 Task: Reply to an email requesting a meeting to discuss the new employee benefits program.
Action: Mouse moved to (231, 55)
Screenshot: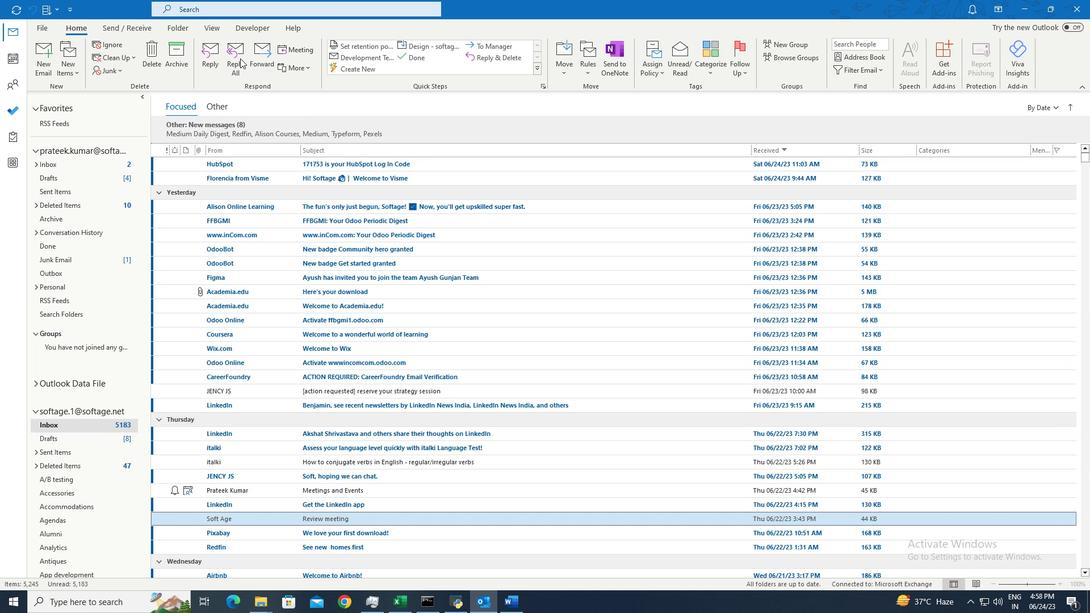 
Action: Mouse pressed left at (231, 55)
Screenshot: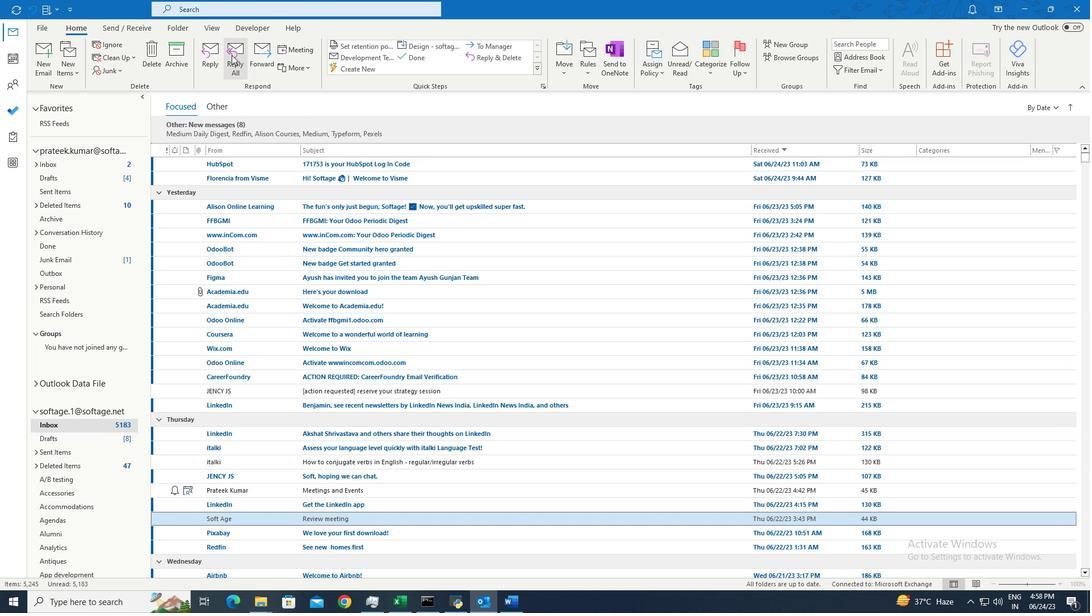
Action: Mouse moved to (392, 70)
Screenshot: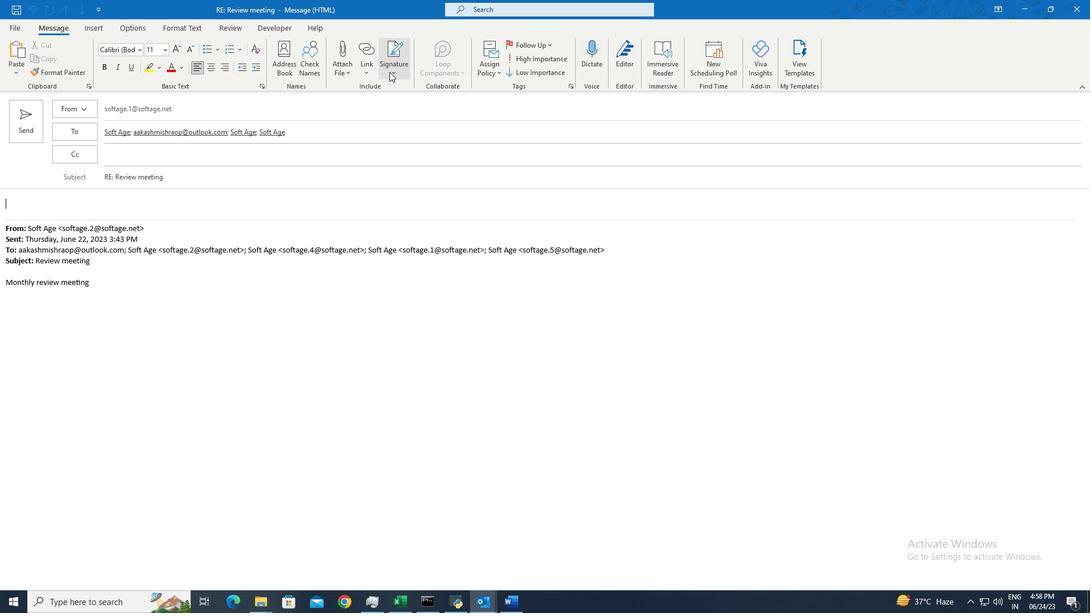 
Action: Mouse pressed left at (392, 70)
Screenshot: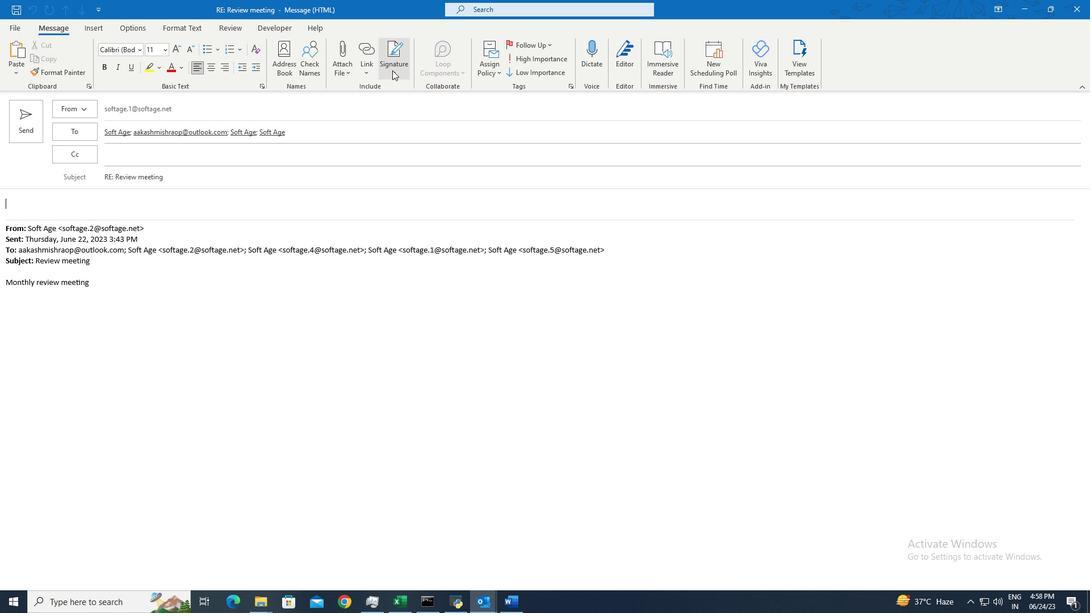 
Action: Mouse moved to (415, 89)
Screenshot: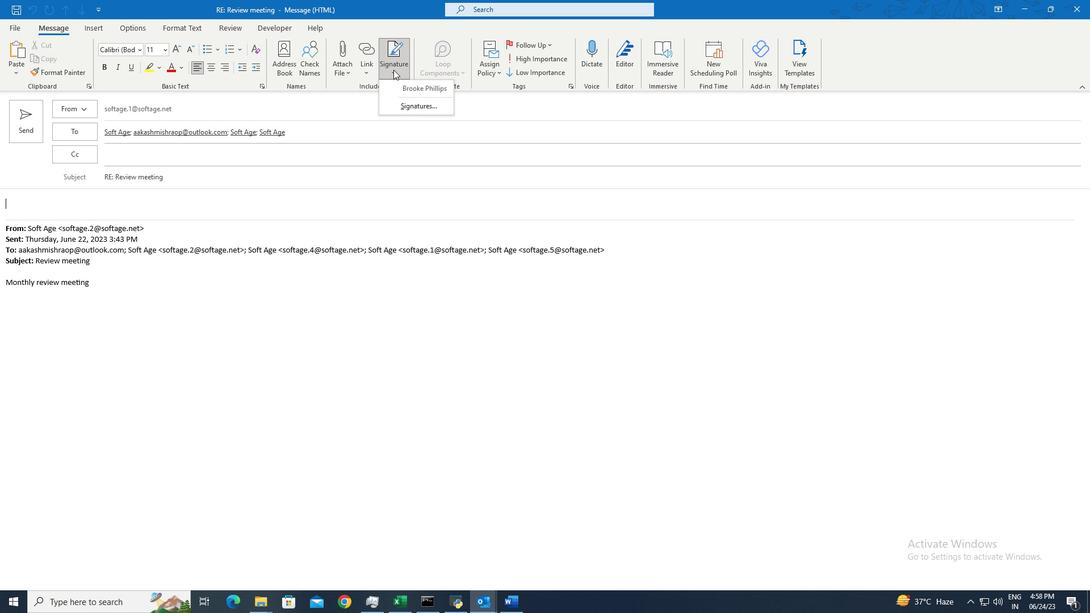 
Action: Mouse pressed left at (415, 89)
Screenshot: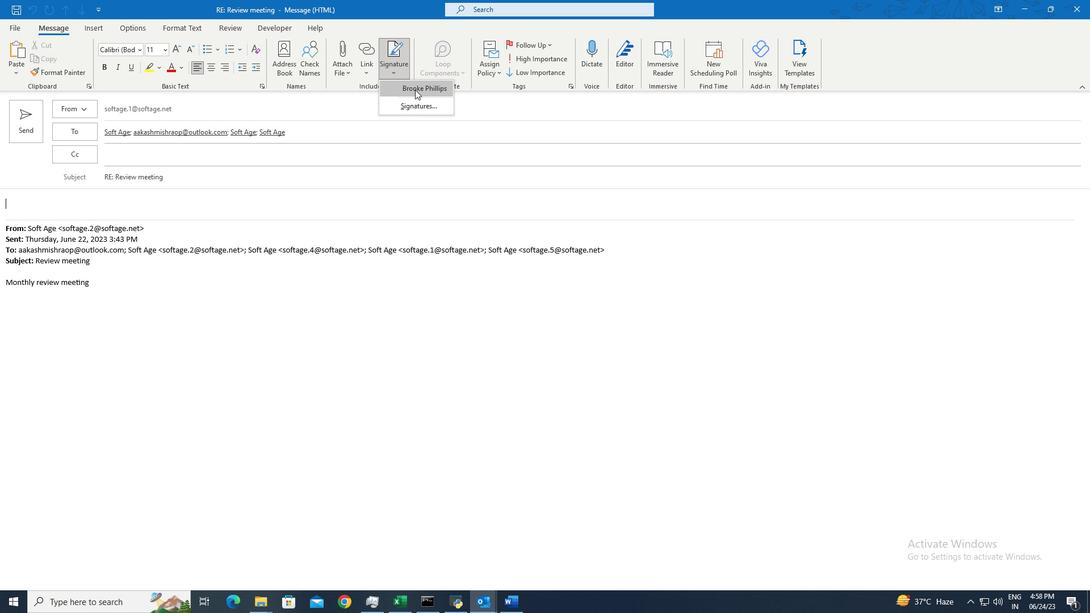 
Action: Mouse moved to (172, 181)
Screenshot: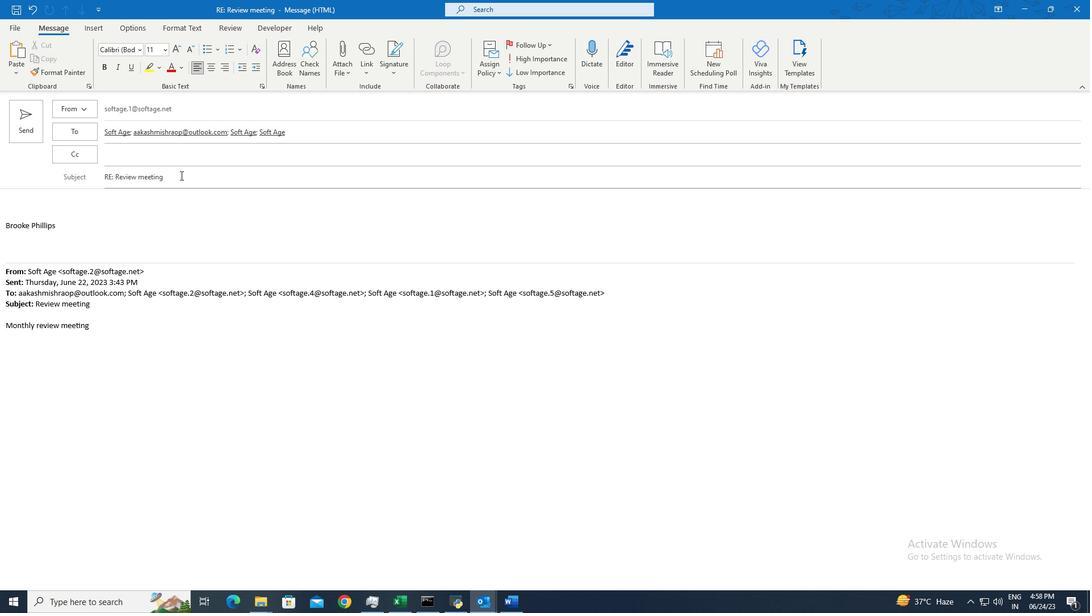 
Action: Mouse pressed left at (172, 181)
Screenshot: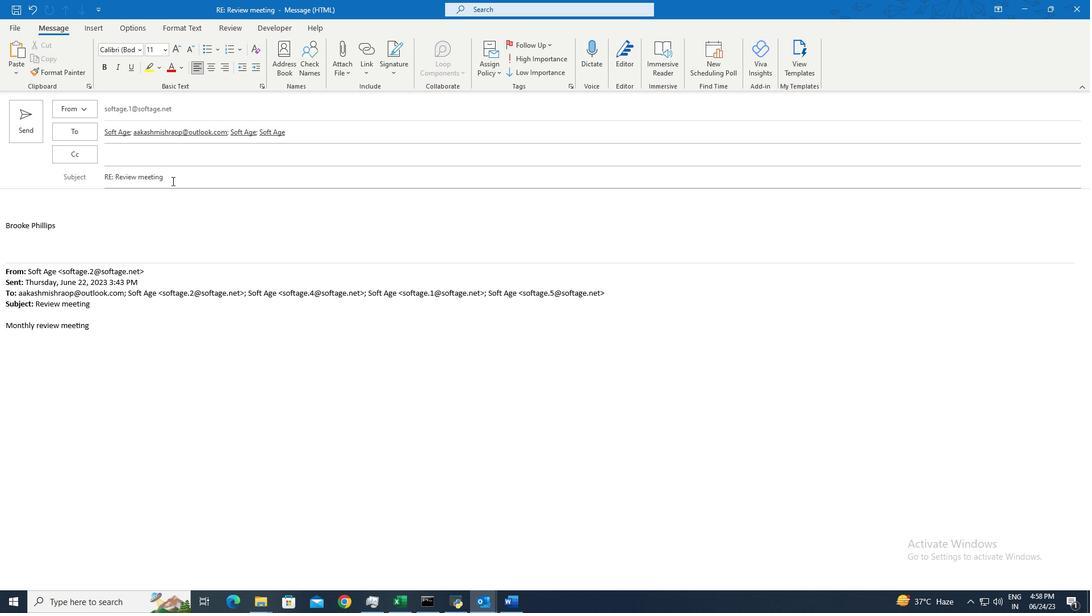 
Action: Mouse moved to (91, 179)
Screenshot: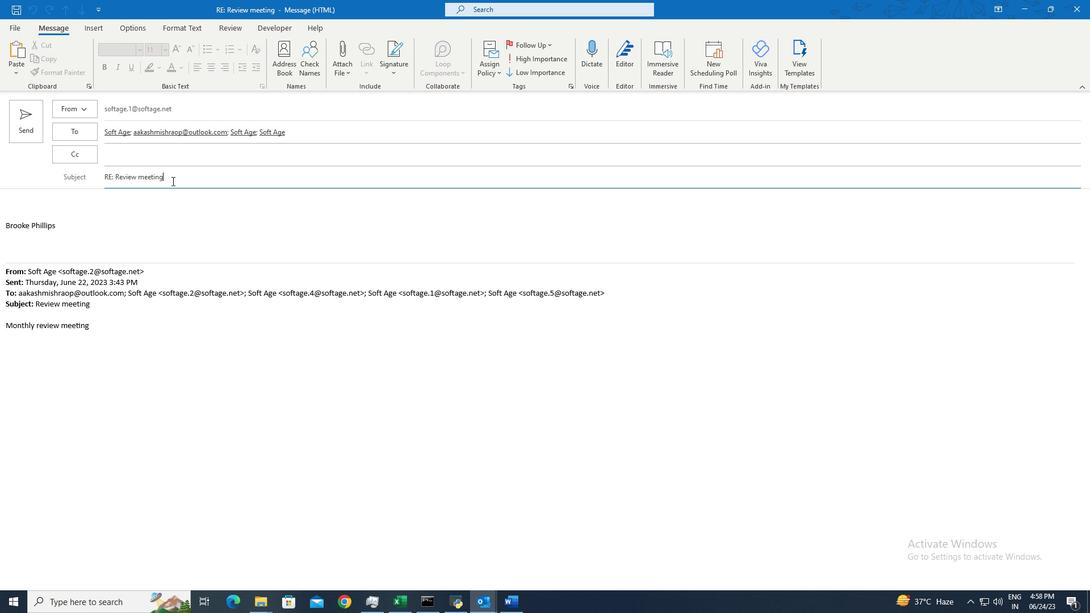 
Action: Key pressed <Key.shift>Complaint
Screenshot: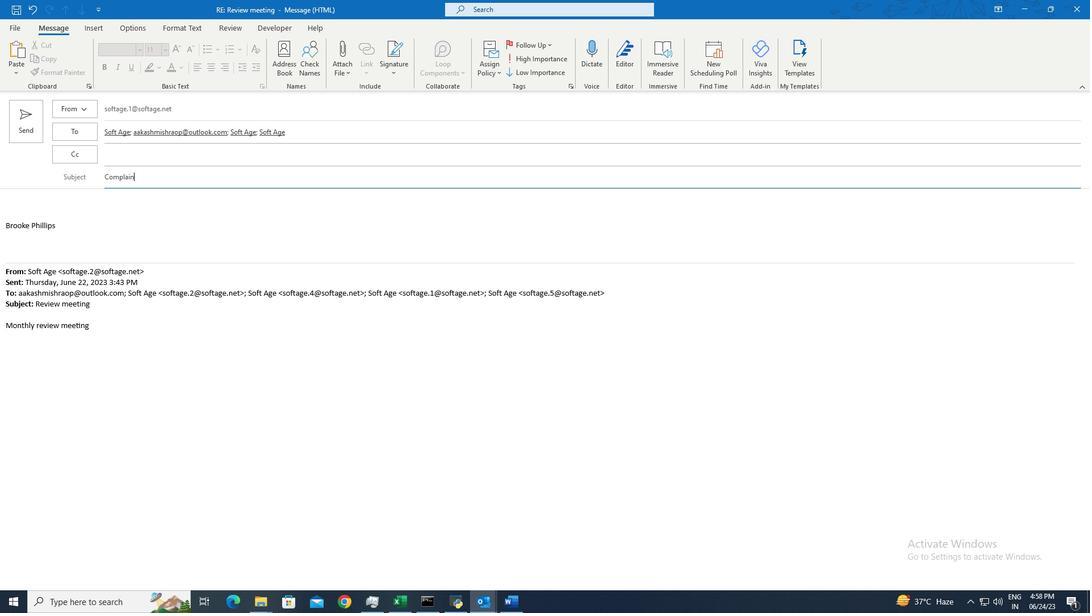 
Action: Mouse moved to (78, 209)
Screenshot: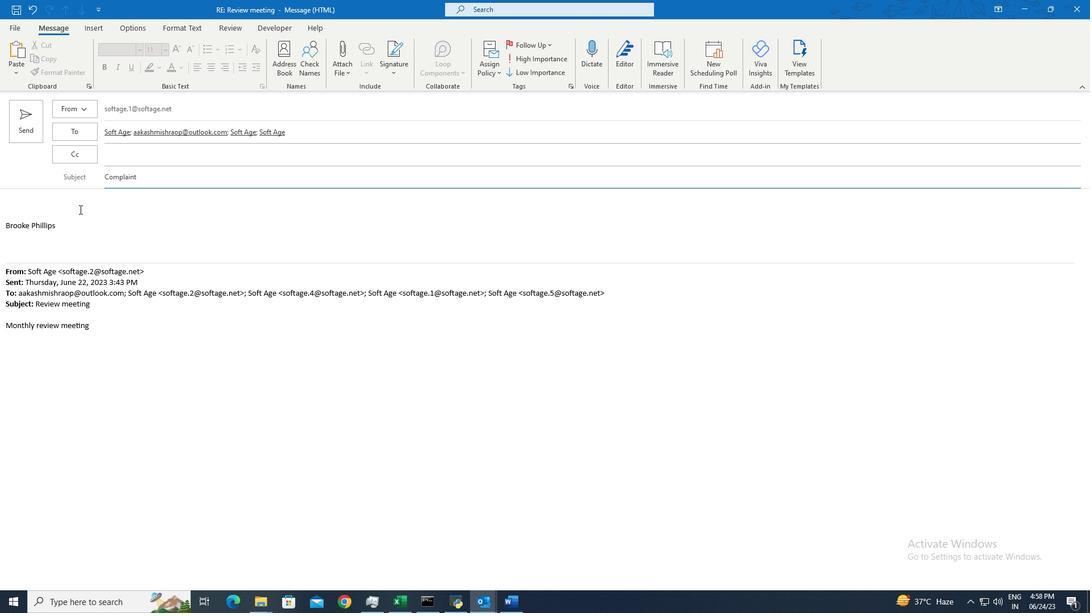 
Action: Mouse pressed left at (78, 209)
Screenshot: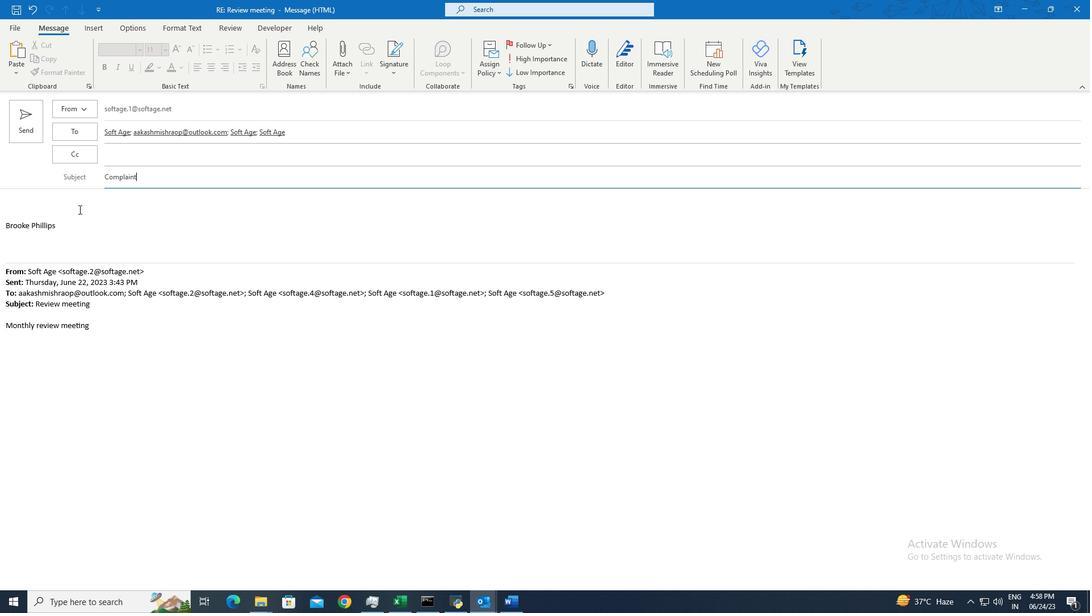 
Action: Key pressed <Key.shift_r>I<Key.space>would<Key.space>like<Key.space>to<Key.space>request<Key.space>a<Key.space>meeting<Key.space>to<Key.space>discuss<Key.space>the<Key.space>new<Key.space>employee<Key.space>beb<Key.backspace>nefits<Key.space>program.
Screenshot: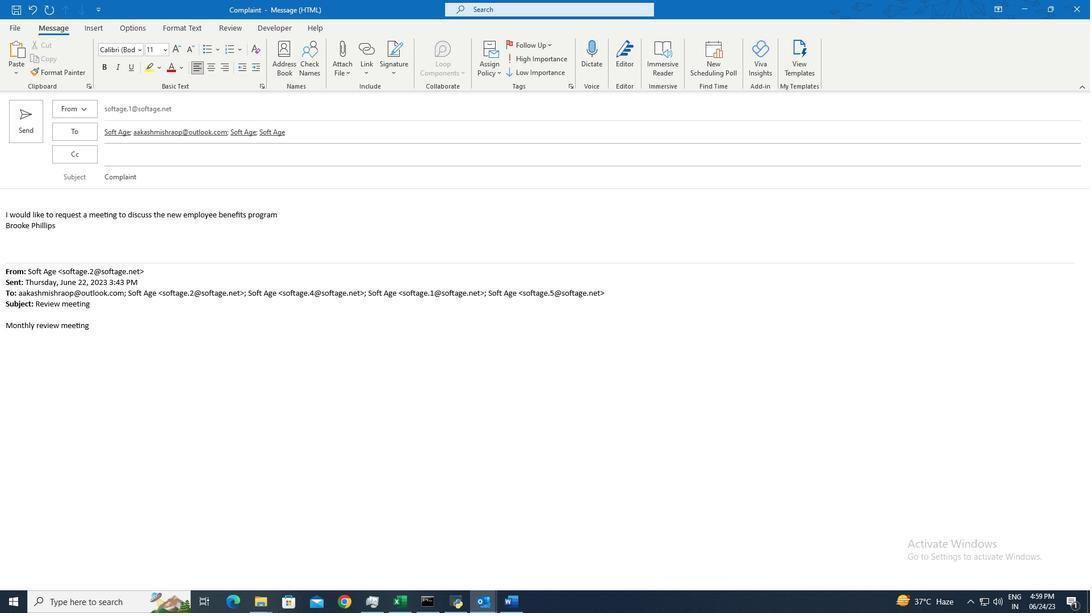 
Action: Mouse moved to (18, 117)
Screenshot: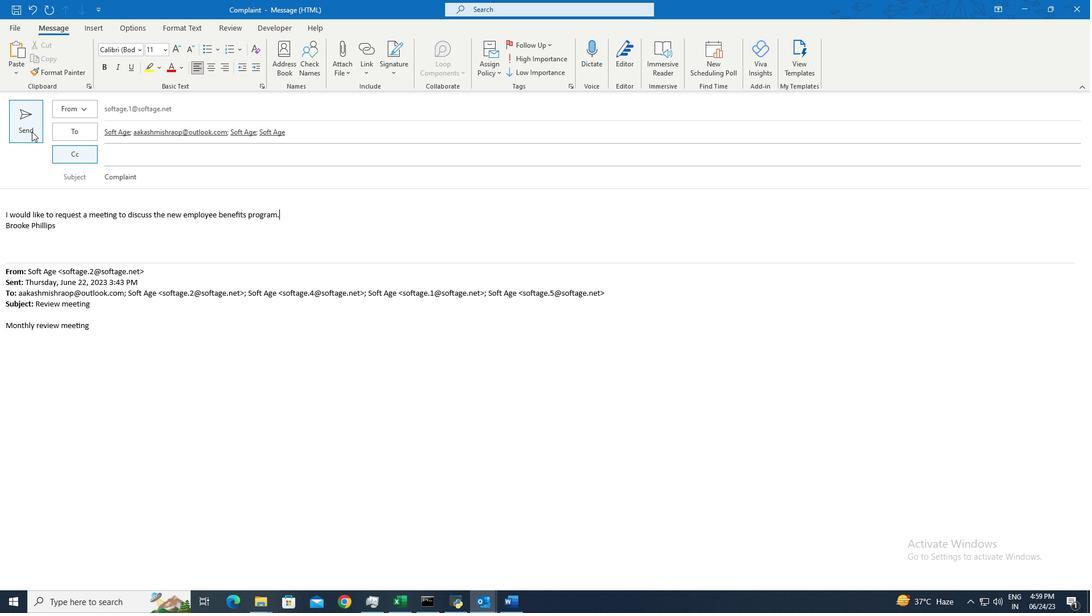 
Action: Mouse pressed left at (18, 117)
Screenshot: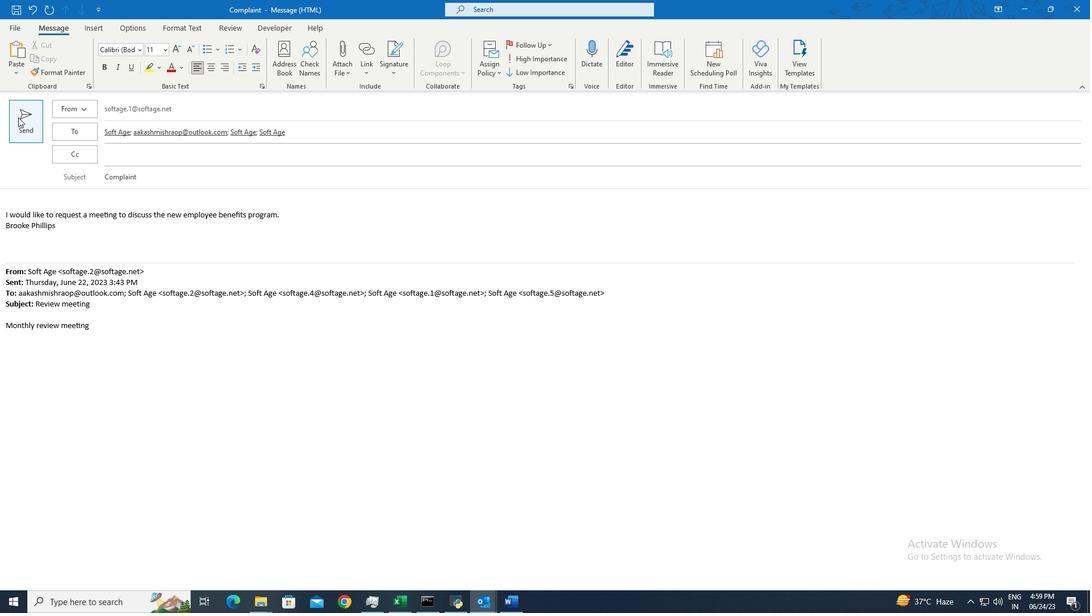 
